 Task: Open a blank google sheet and write heading  Product price data  Add product name:-  ' TOMS Shoe, UGG  Shoe, Wolverine Shoe, Z-Coil Shoe, Adidas shoe, Gucci T-shirt, Louis Vuitton bag, Zara Shirt, H&M jeans, Chanel perfume. ' in November Last week sales are  5000 to 5050. product price in between:-  5000 to 10000. Save page analysisMonthlySales_Analysis_2022
Action: Mouse moved to (1031, 76)
Screenshot: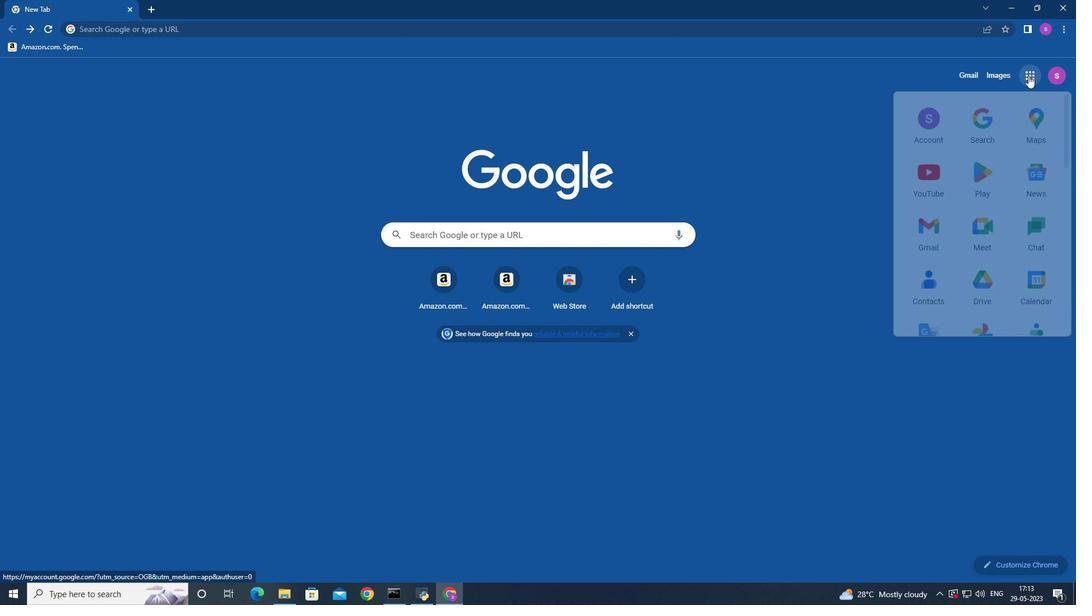 
Action: Mouse pressed left at (1031, 76)
Screenshot: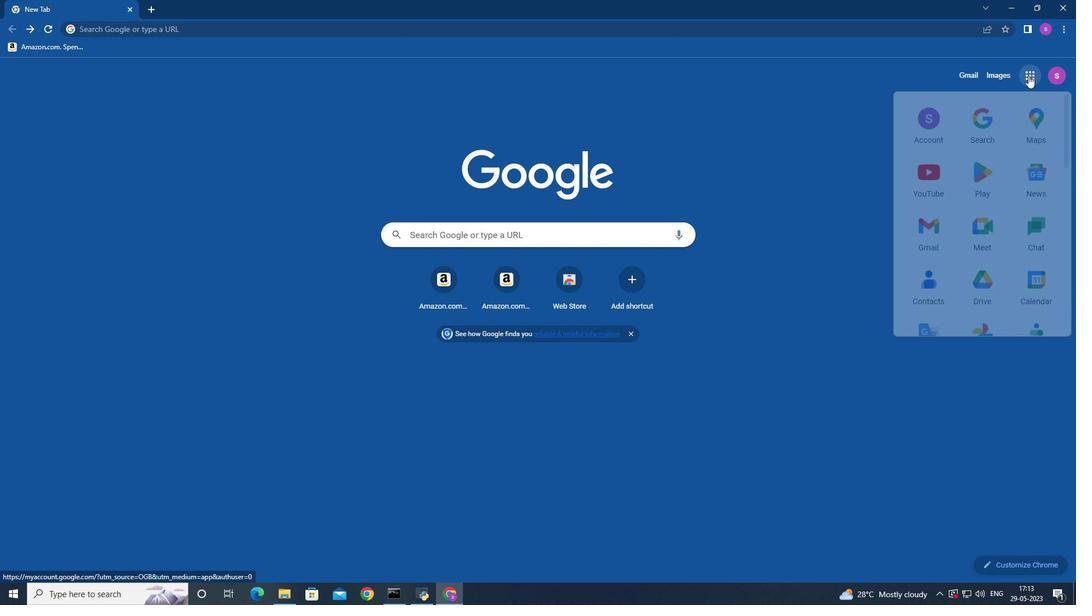 
Action: Mouse moved to (994, 275)
Screenshot: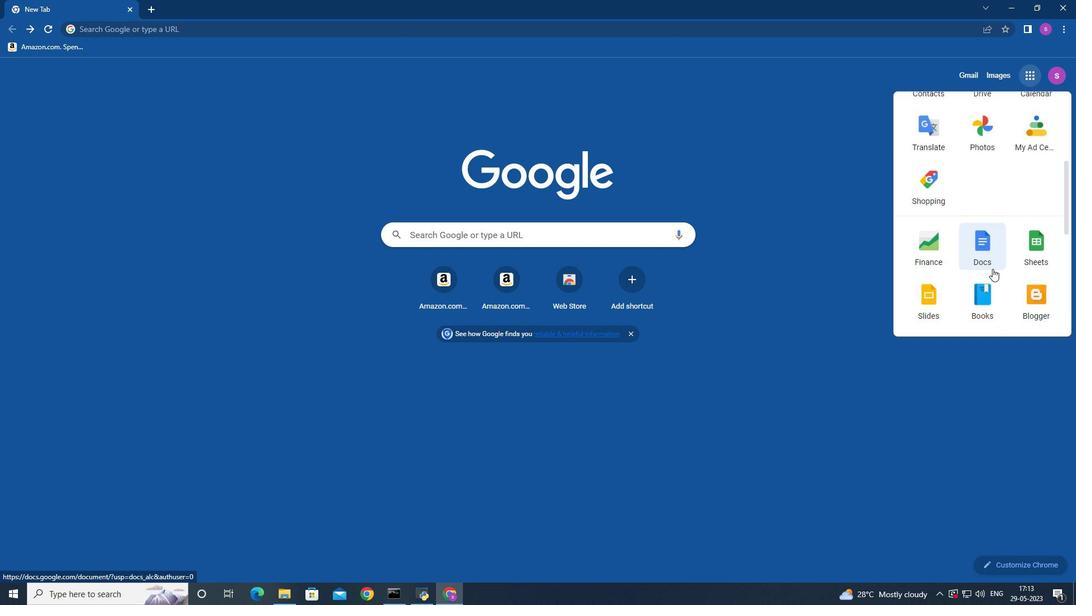 
Action: Mouse scrolled (994, 275) with delta (0, 0)
Screenshot: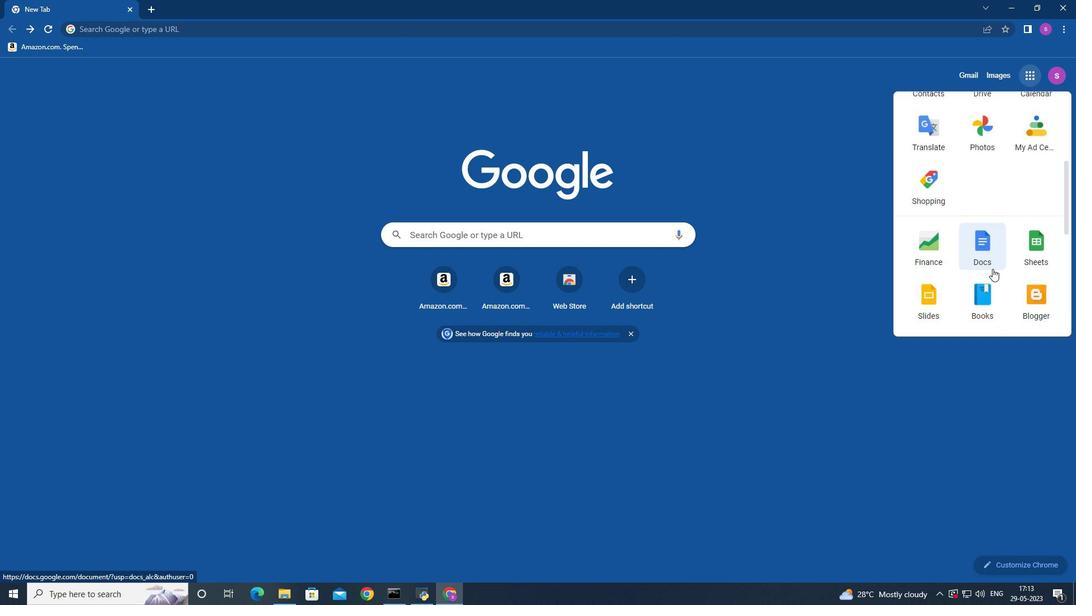 
Action: Mouse moved to (994, 276)
Screenshot: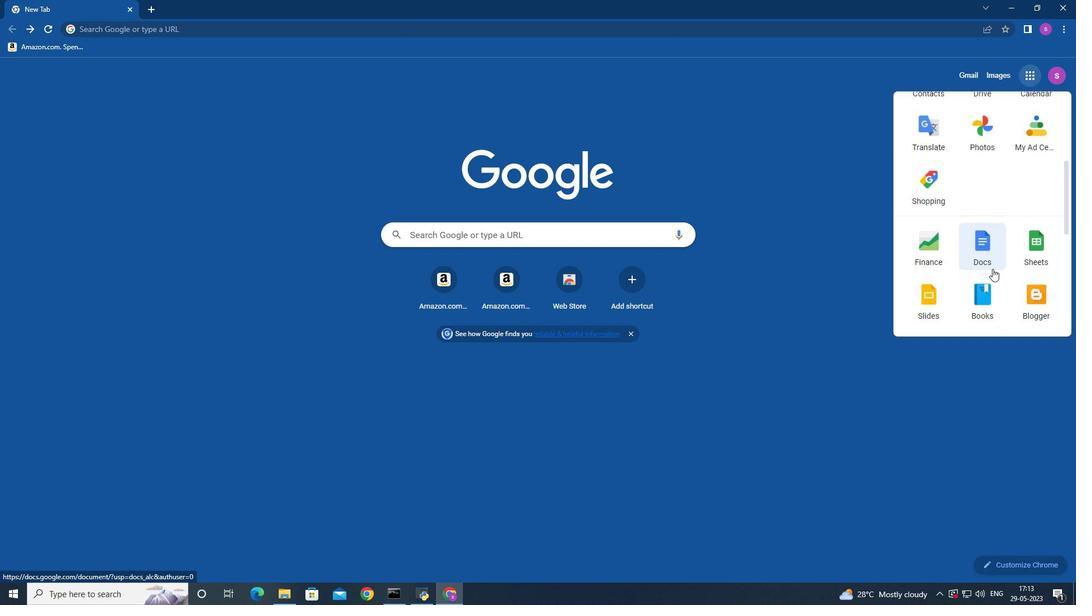 
Action: Mouse scrolled (994, 275) with delta (0, 0)
Screenshot: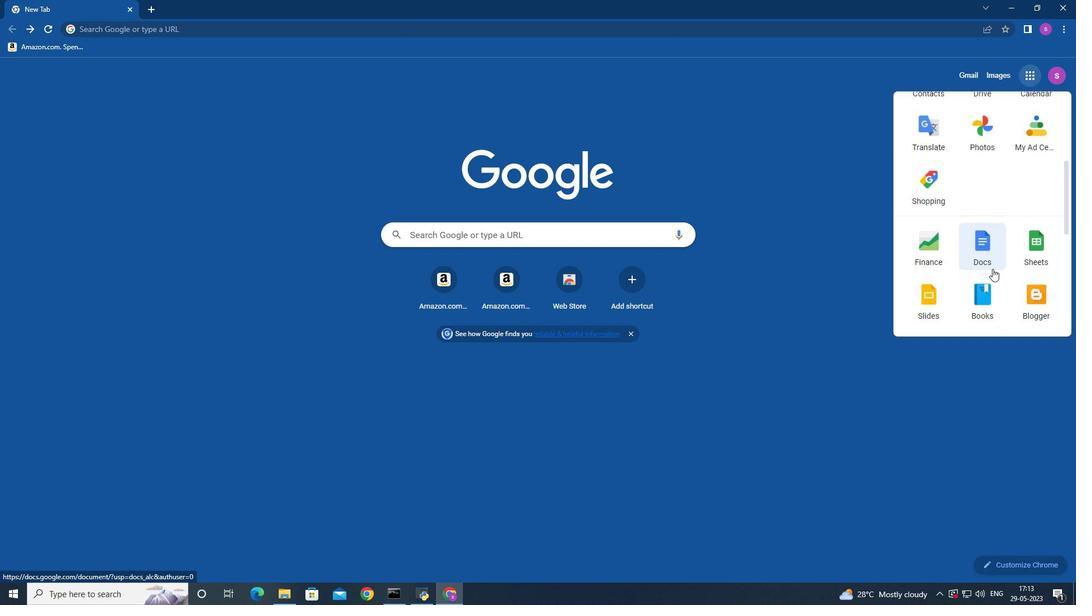 
Action: Mouse scrolled (994, 275) with delta (0, 0)
Screenshot: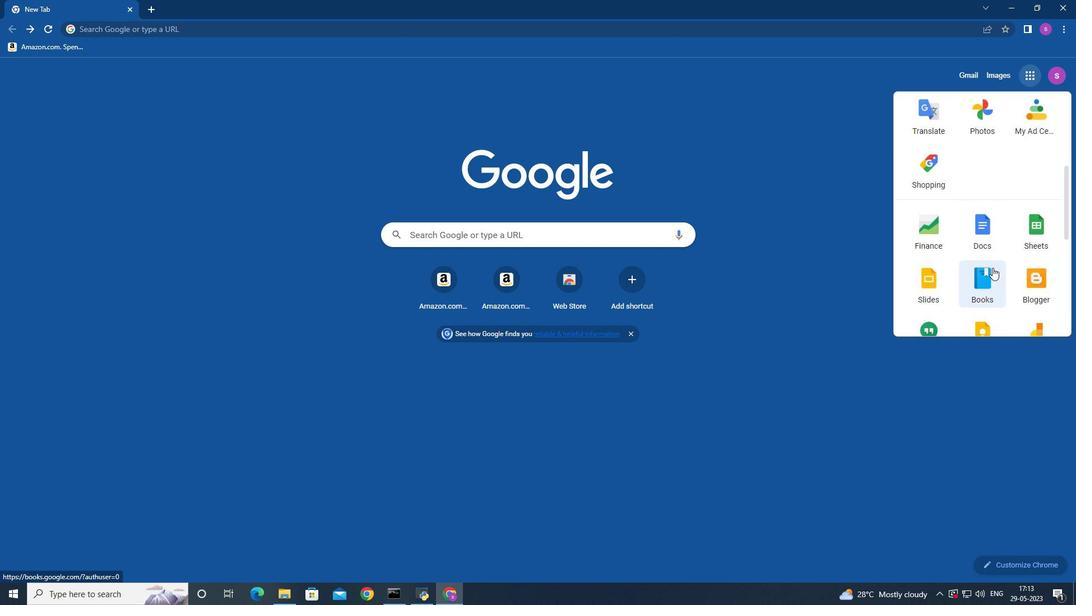
Action: Mouse moved to (993, 275)
Screenshot: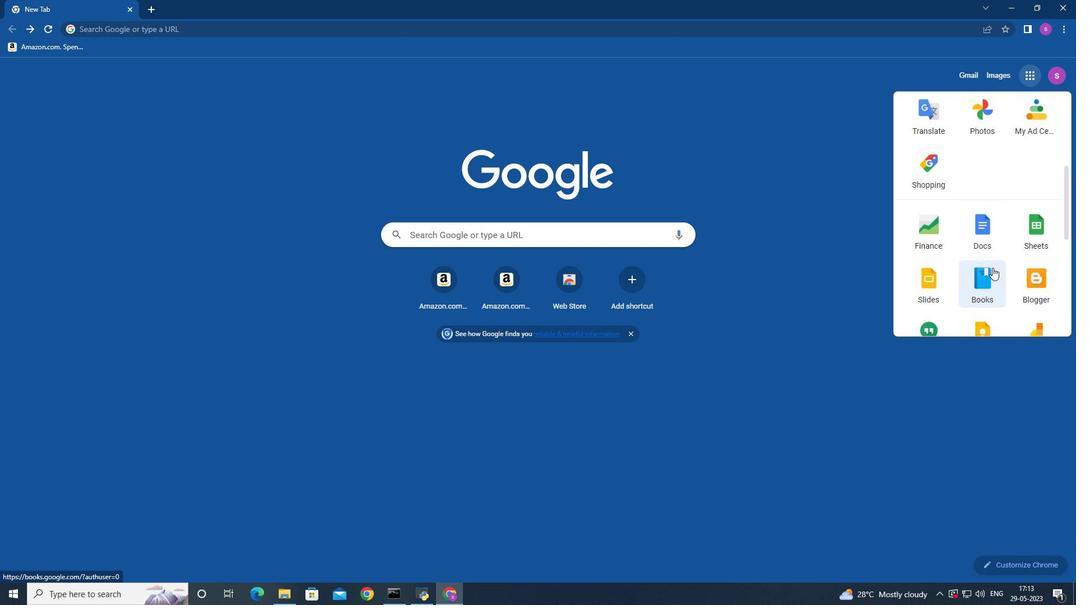 
Action: Mouse scrolled (993, 275) with delta (0, 0)
Screenshot: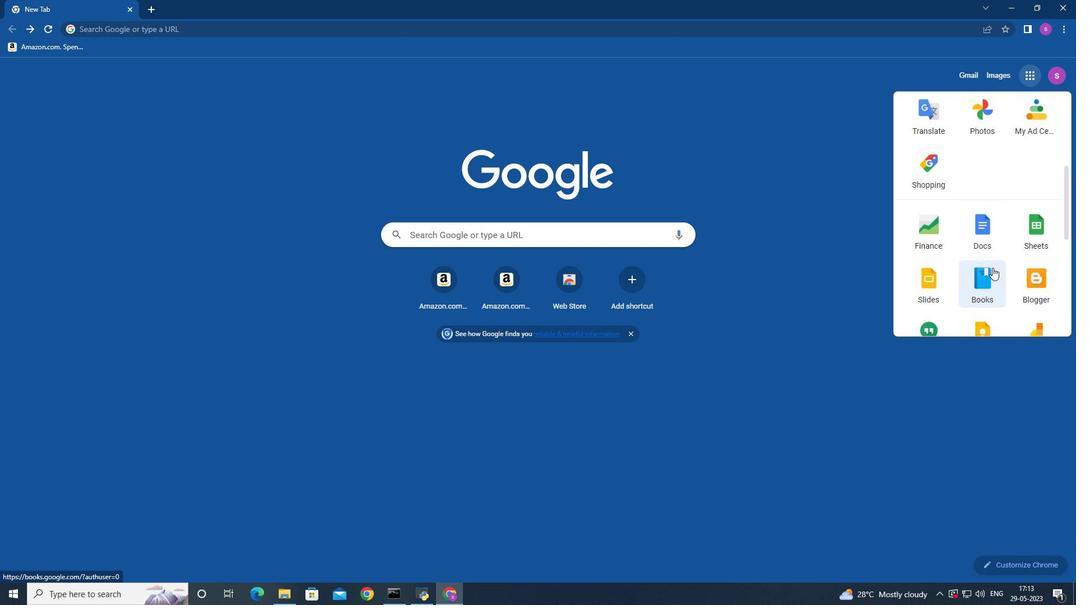 
Action: Mouse moved to (1033, 233)
Screenshot: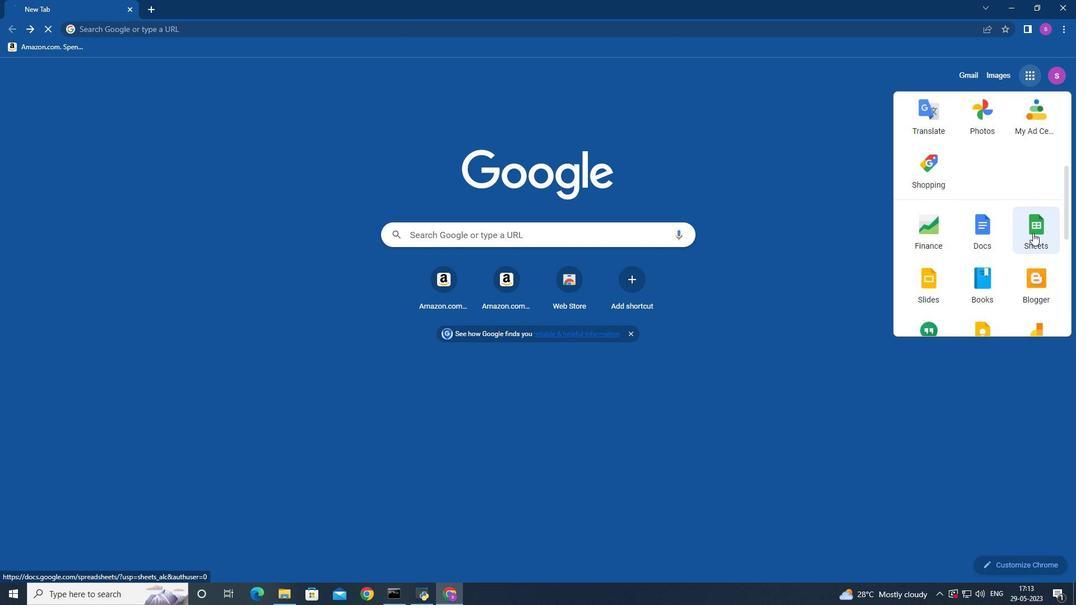 
Action: Mouse pressed left at (1033, 233)
Screenshot: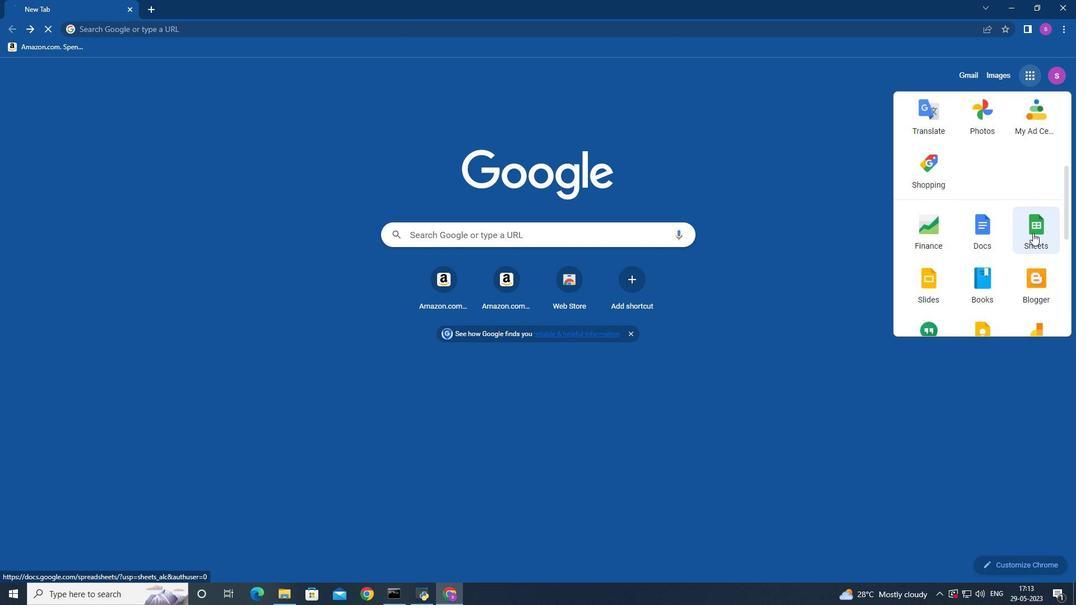 
Action: Mouse moved to (247, 147)
Screenshot: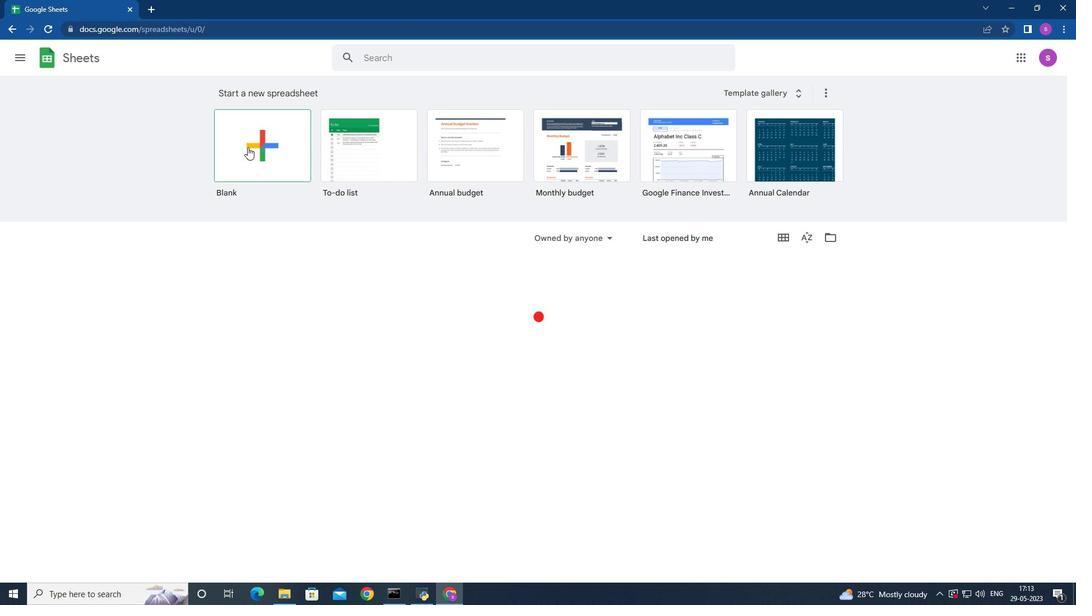 
Action: Mouse pressed left at (247, 147)
Screenshot: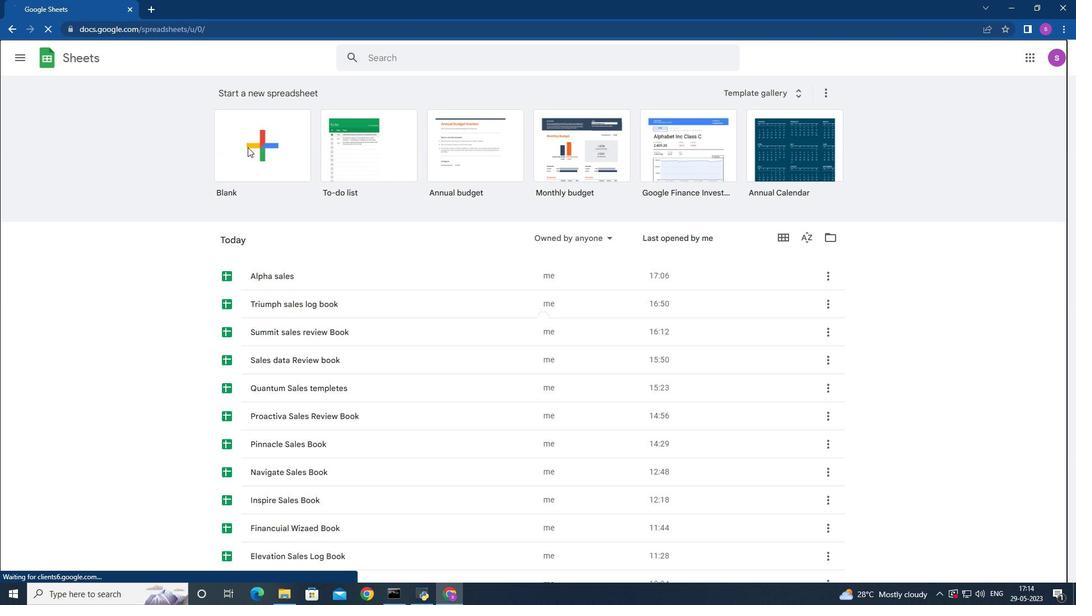 
Action: Mouse moved to (53, 137)
Screenshot: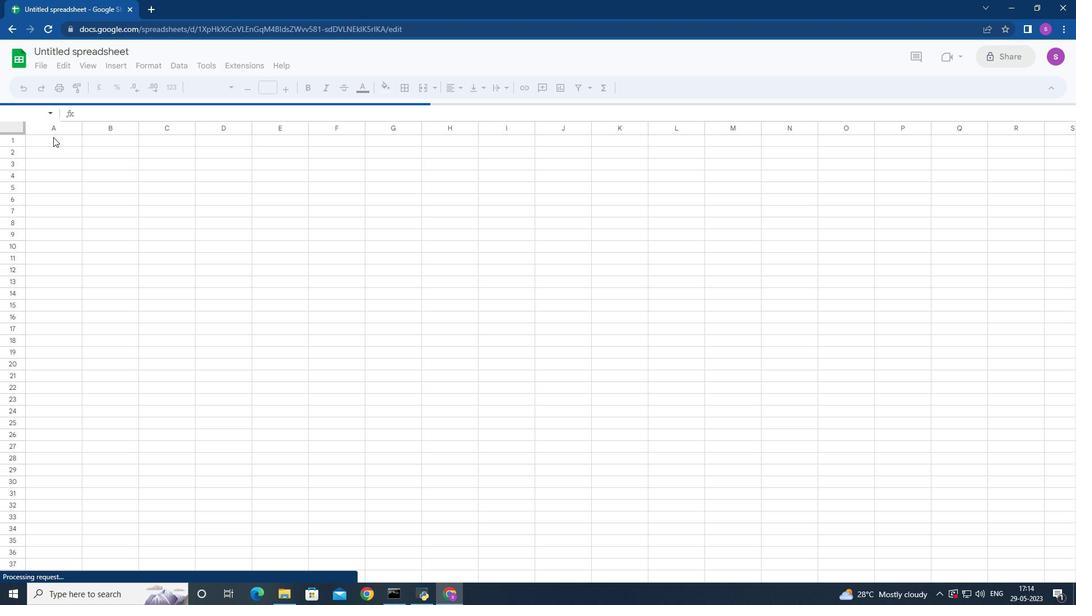 
Action: Mouse pressed left at (53, 137)
Screenshot: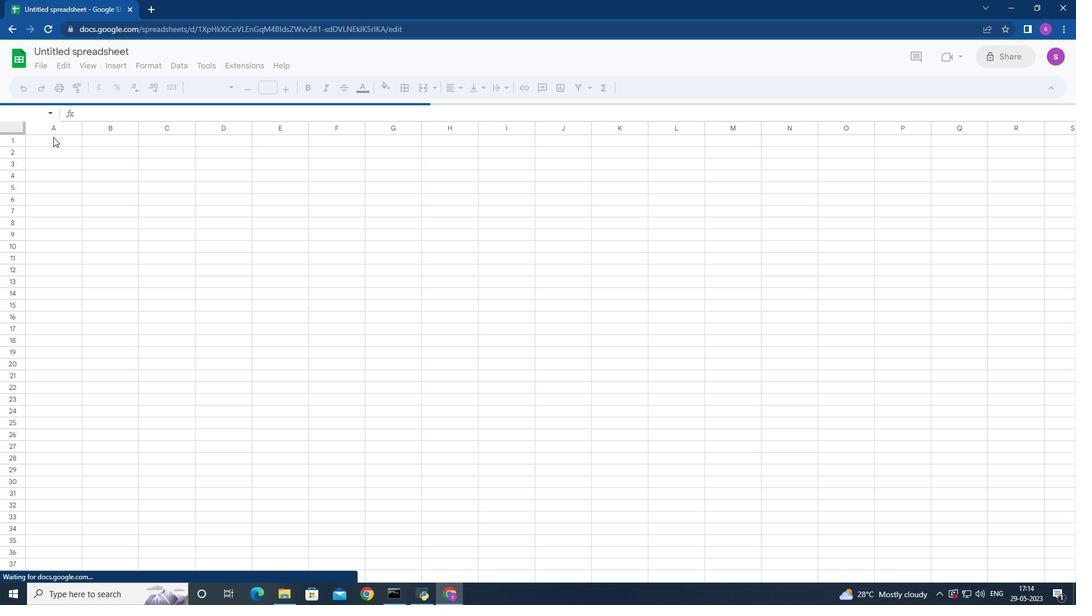 
Action: Mouse moved to (54, 141)
Screenshot: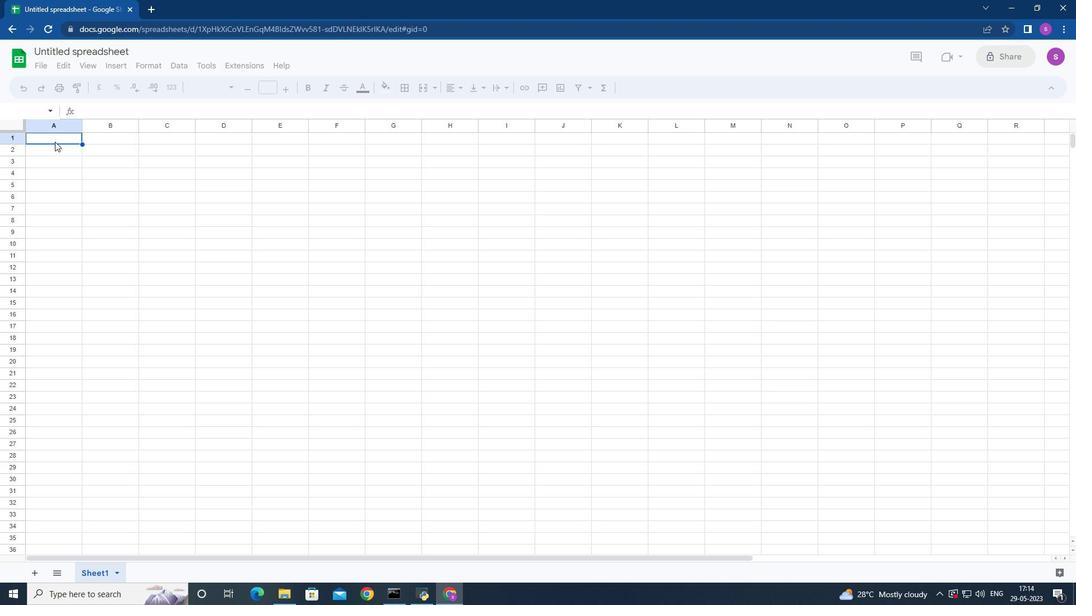 
Action: Key pressed <Key.shift>Pro
Screenshot: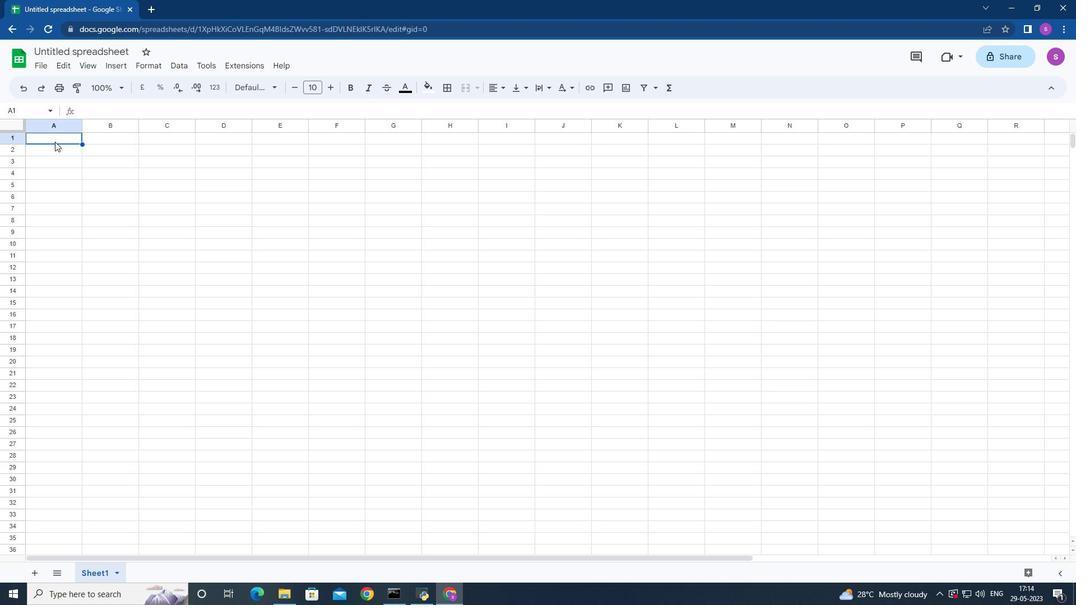 
Action: Mouse moved to (53, 136)
Screenshot: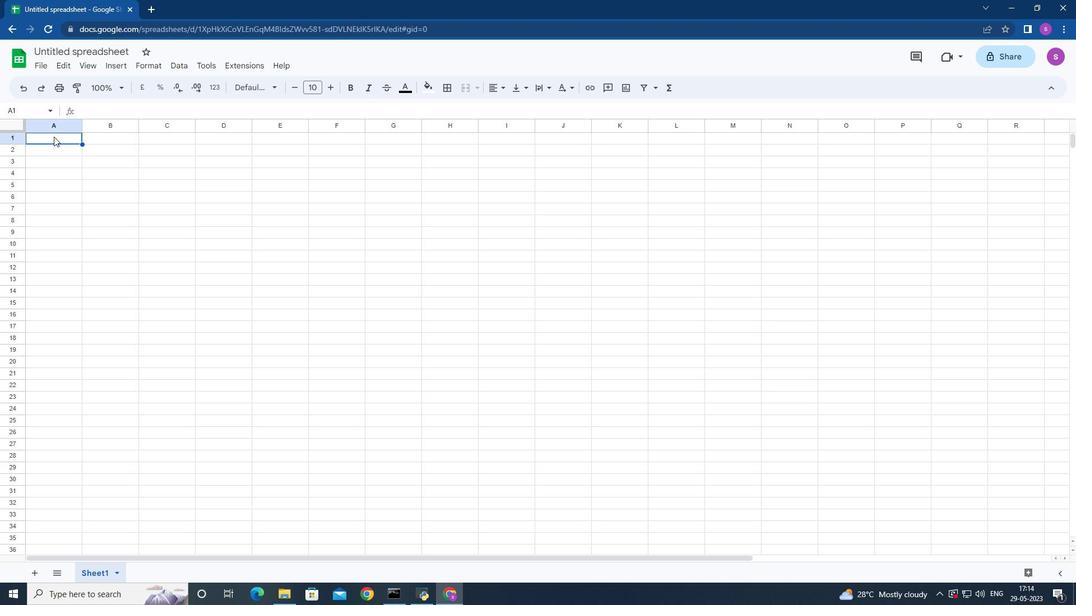 
Action: Mouse pressed left at (53, 136)
Screenshot: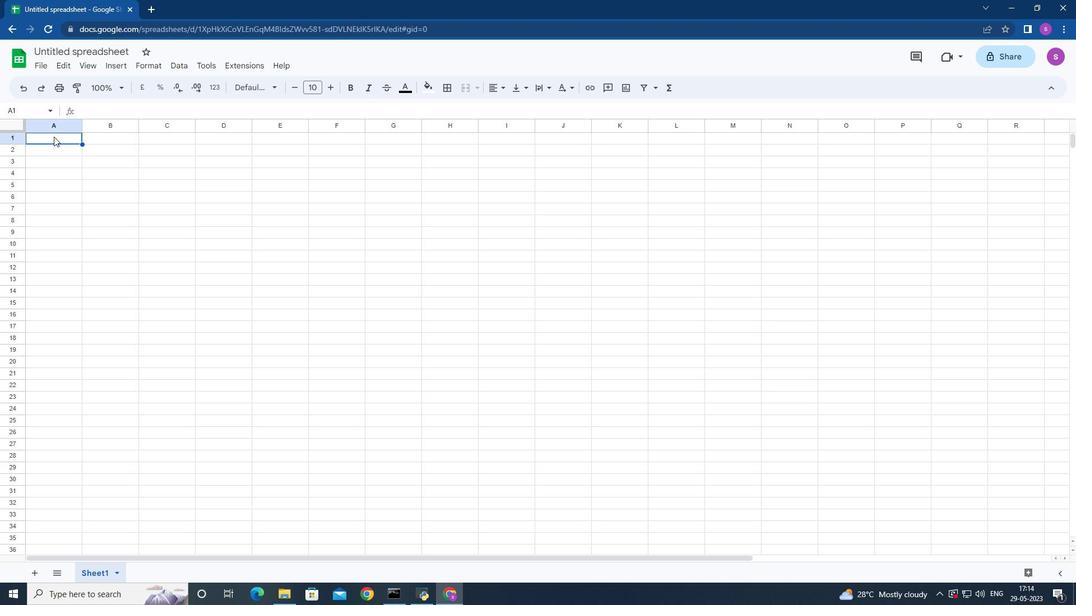 
Action: Key pressed <Key.shift>Product<Key.space><Key.shift>Price<Key.space><Key.shift>Data<Key.space><Key.down><Key.down><Key.shift>Product<Key.space><Key.shift><Key.shift><Key.shift><Key.shift><Key.shift><Key.shift><Key.shift><Key.shift>name<Key.space><Key.down><Key.shift>T<Key.shift>OMS<Key.space><Key.shift>Shoe<Key.down><Key.shift>U,,<Key.space><Key.shift>Shoe<Key.down><Key.shift>Wolverine<Key.space><Key.shift>Shoe<Key.down><Key.shift>Z-<Key.shift>Coil<Key.space><Key.shift>Shoe<Key.down><Key.shift>Adidas<Key.space><Key.shift>Shoe<Key.down><Key.shift>,ucci<Key.space><Key.shift>T-<Key.shift>Shirt<Key.space><Key.down><Key.shift>Louis<Key.space><Key.shift>Vuitton<Key.space>bag<Key.down><Key.shift>Zara<Key.space><Key.shift>Shirt<Key.down><Key.shift><Key.shift><Key.shift><Key.shift><Key.shift><Key.shift><Key.shift><Key.shift><Key.shift><Key.shift>-&<Key.shift>M<Key.space>jeans<Key.down><Key.shift>Chanel<Key.space><Key.shift>Perfume
Screenshot: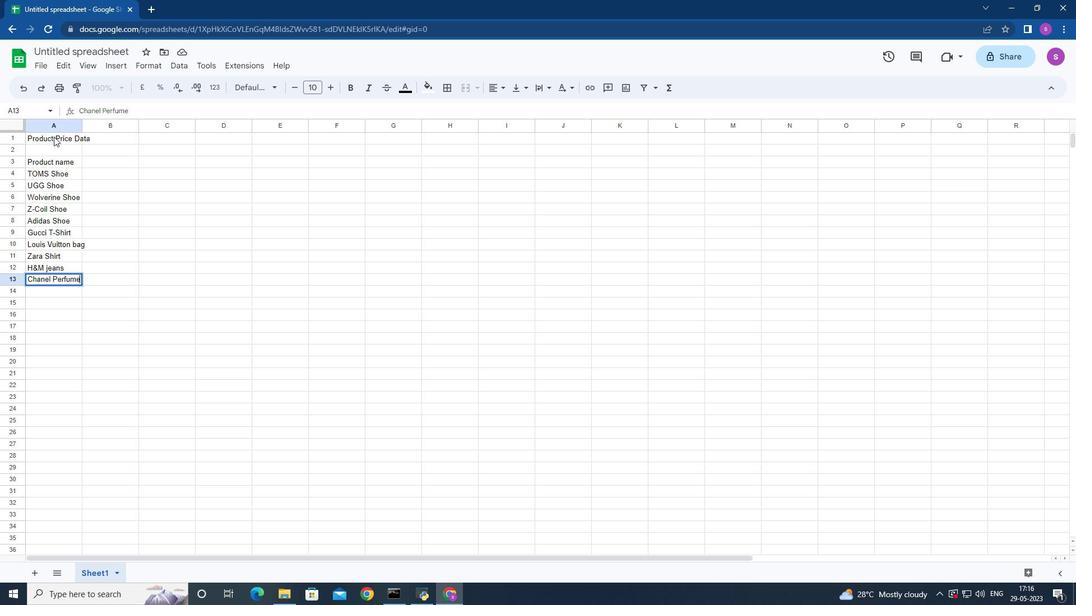 
Action: Mouse moved to (83, 123)
Screenshot: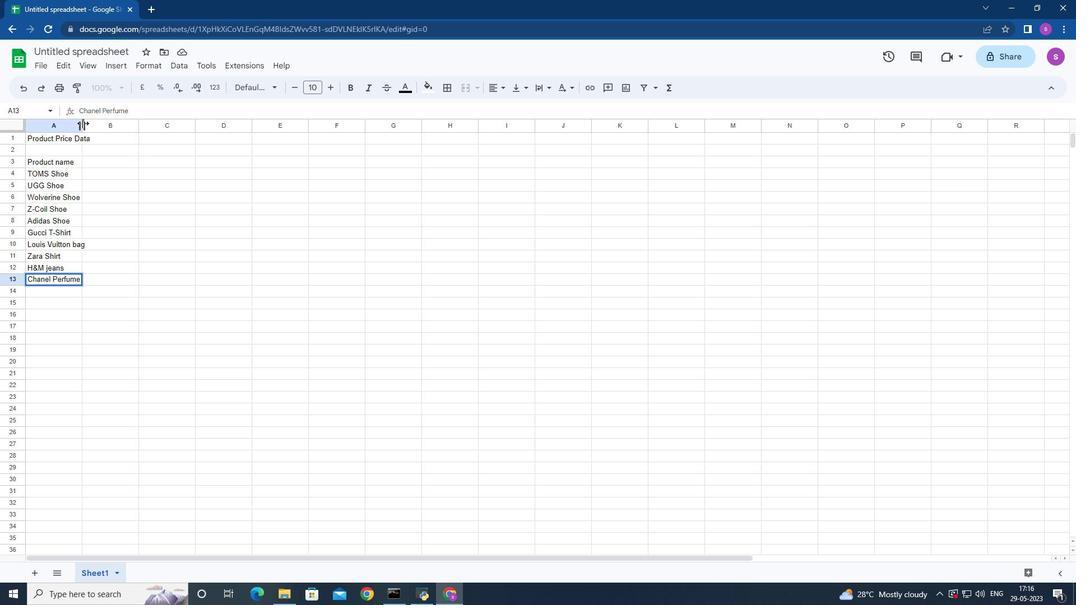 
Action: Mouse pressed left at (83, 123)
Screenshot: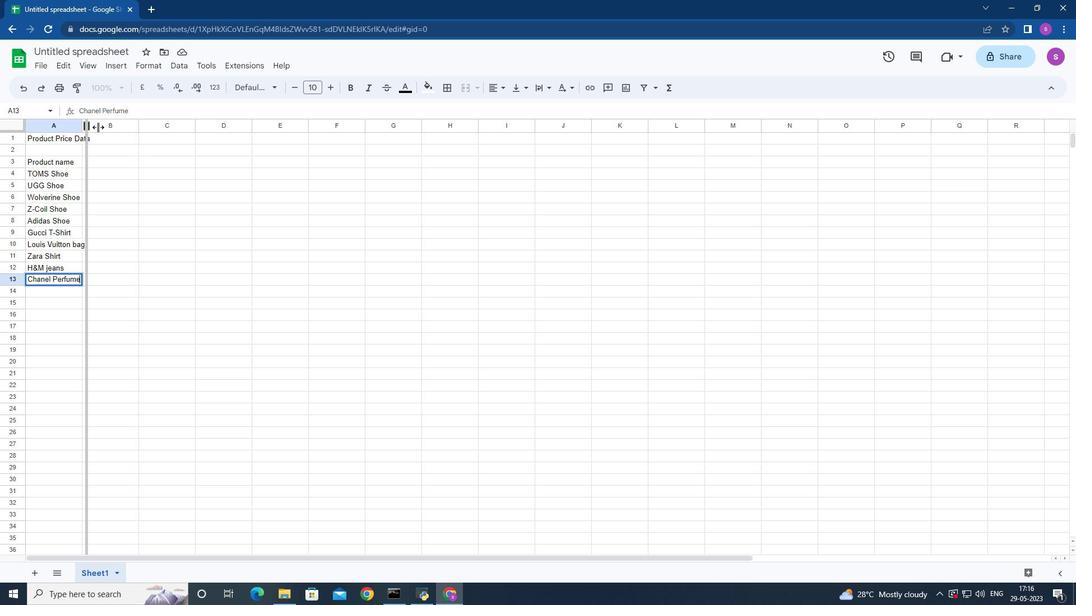 
Action: Mouse moved to (127, 139)
Screenshot: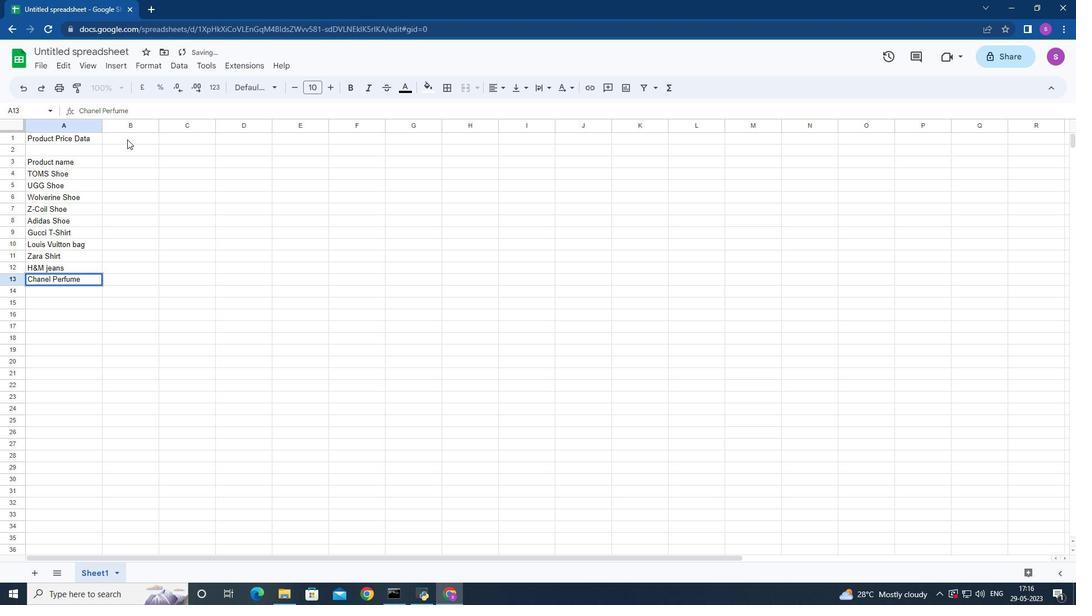 
Action: Mouse pressed left at (127, 139)
Screenshot: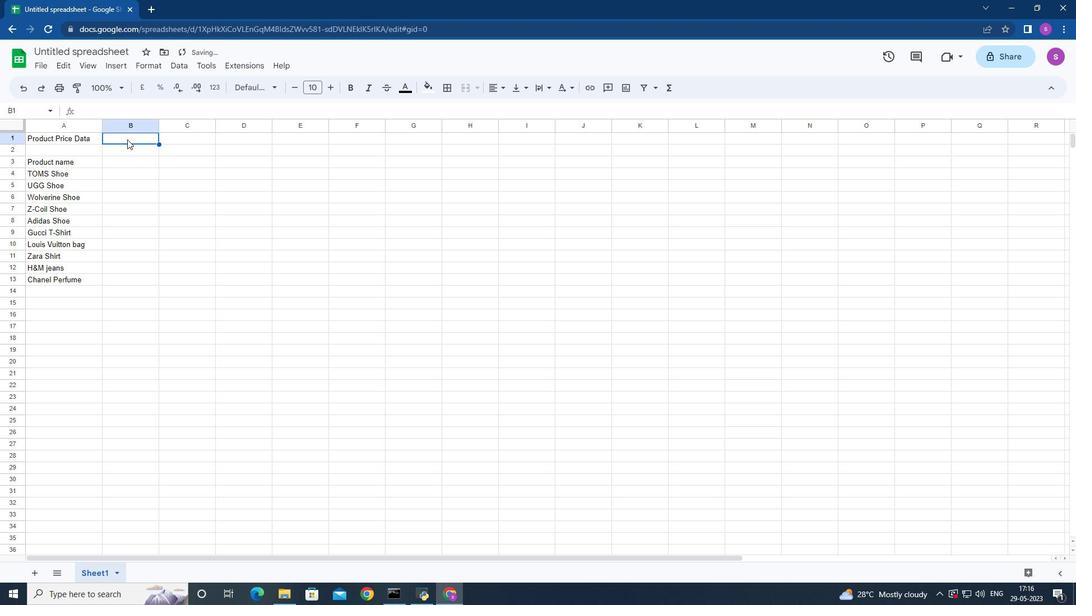 
Action: Mouse moved to (125, 162)
Screenshot: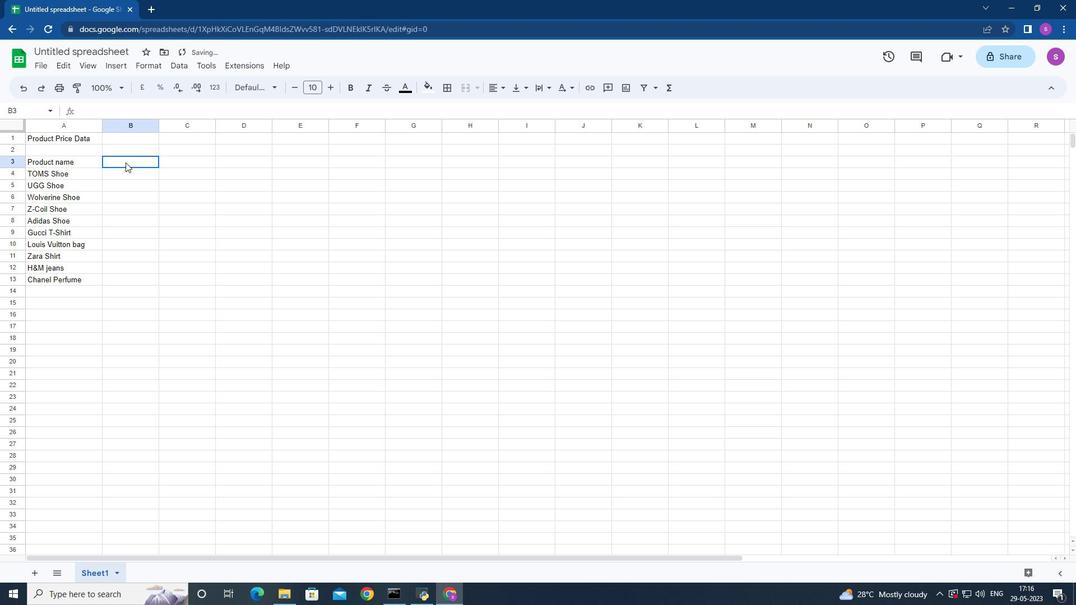 
Action: Mouse pressed left at (125, 162)
Screenshot: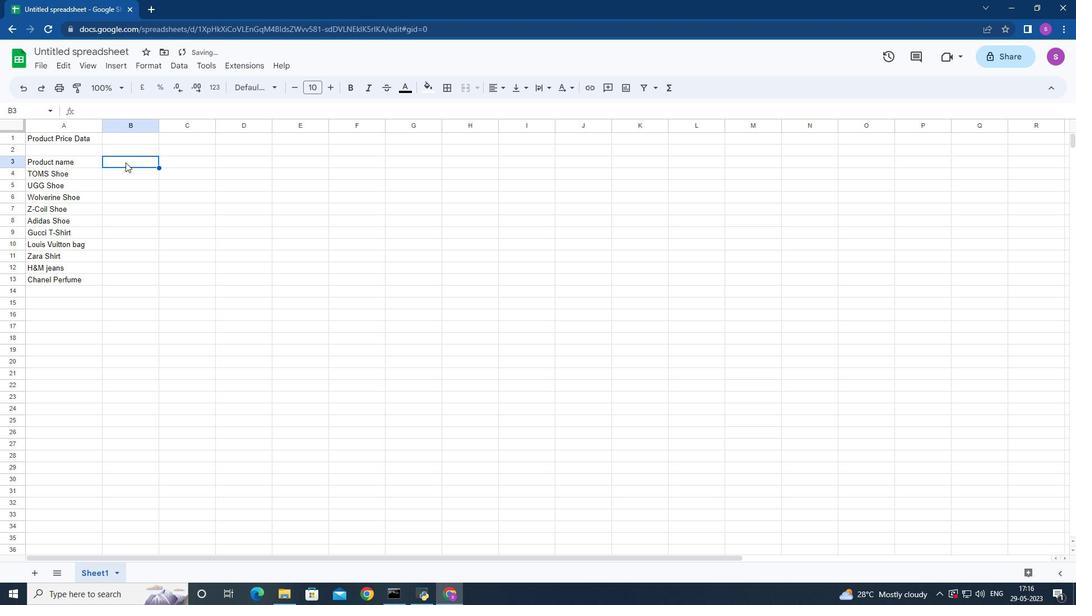 
Action: Mouse moved to (124, 159)
Screenshot: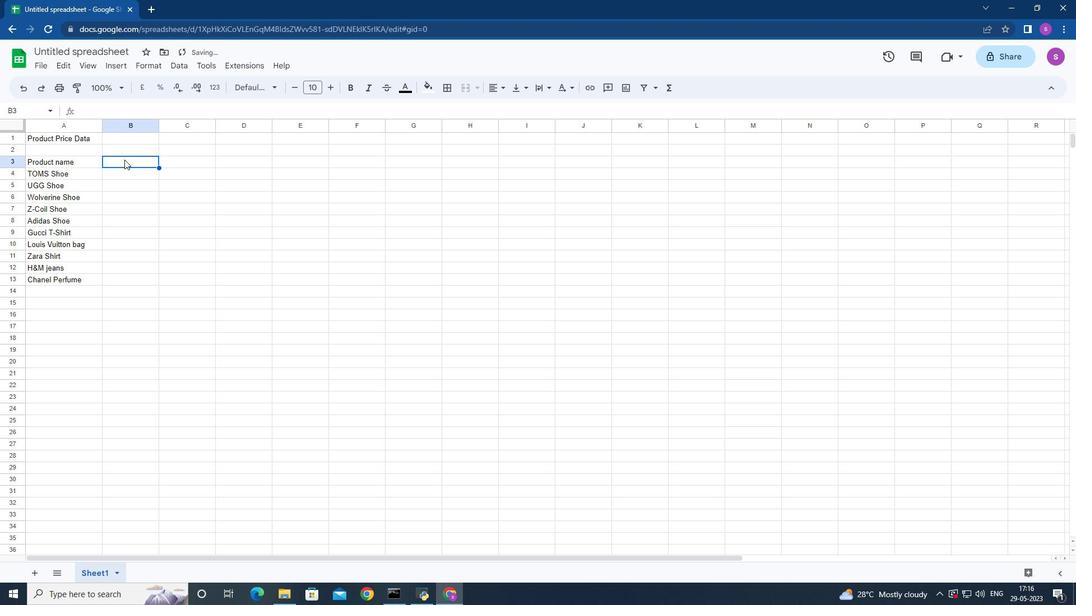 
Action: Key pressed <Key.shift>November<Key.space><Key.shift>sales<Key.down>5000<Key.down>5050<Key.down><Key.up><Key.down>5001<Key.down>5002<Key.down>5003<Key.down>5005<Key.backspace>4<Key.down>5005<Key.down>5006<Key.down>5007<Key.down>5008<Key.right><Key.up><Key.up><Key.up><Key.up><Key.up><Key.up><Key.up><Key.up><Key.up><Key.up><Key.shift>
Screenshot: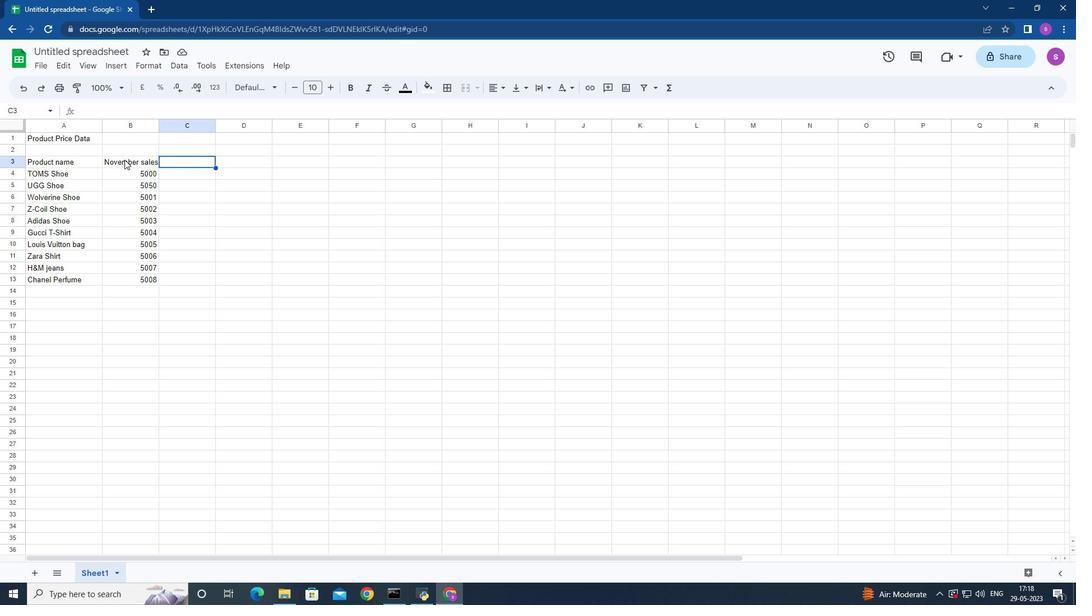 
Action: Mouse moved to (159, 124)
Screenshot: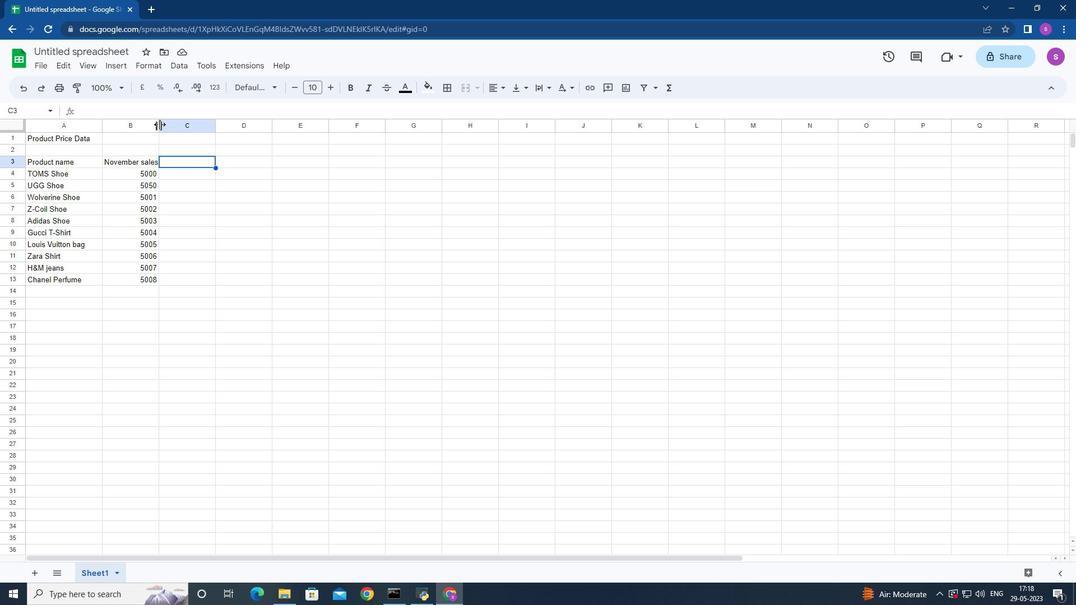 
Action: Mouse pressed left at (159, 124)
Screenshot: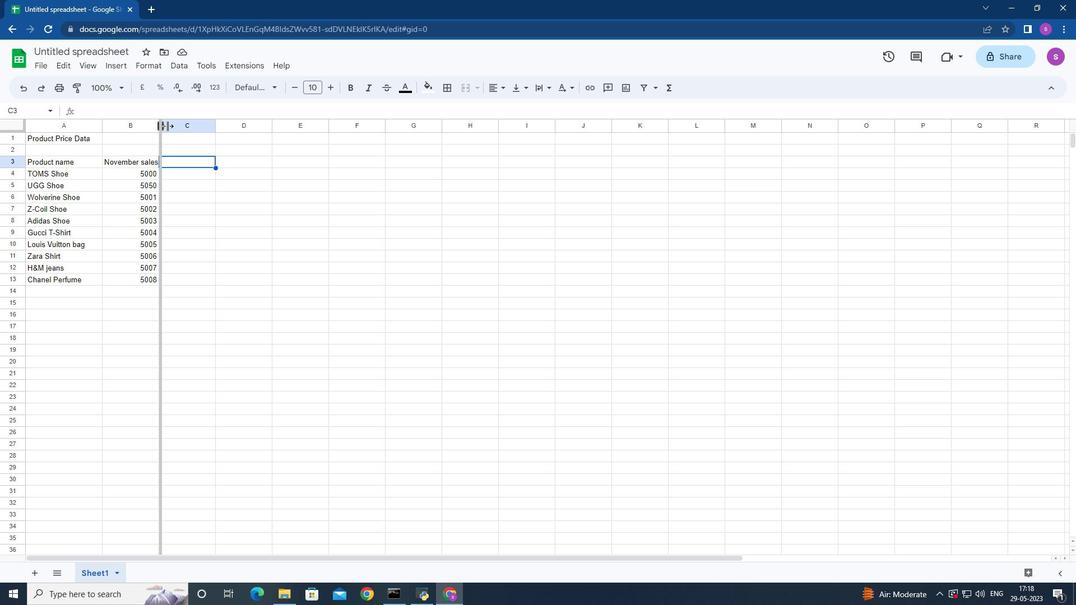 
Action: Mouse moved to (205, 174)
Screenshot: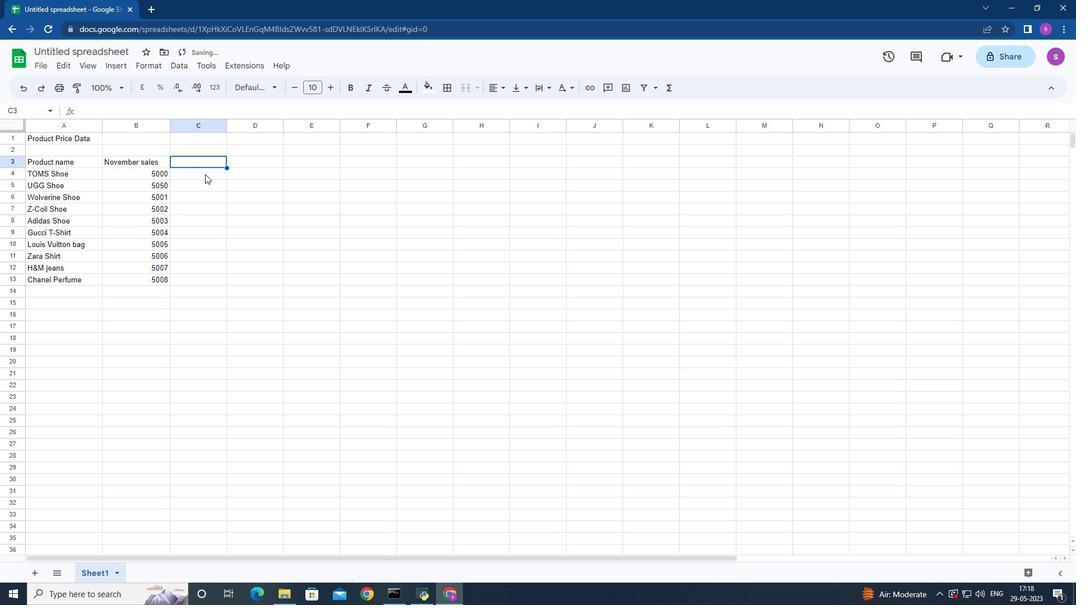 
Action: Key pressed <Key.shift>Product<Key.space><Key.shift>Price<Key.down>5000<Key.down>6000<Key.down>7000<Key.down>8000<Key.down>9000<Key.down>4<Key.backspace>5500<Key.down>6500<Key.down>7500<Key.down>8500<Key.down>10000<Key.right><Key.up><Key.up><Key.up><Key.up><Key.up><Key.up><Key.up><Key.up><Key.up><Key.up>
Screenshot: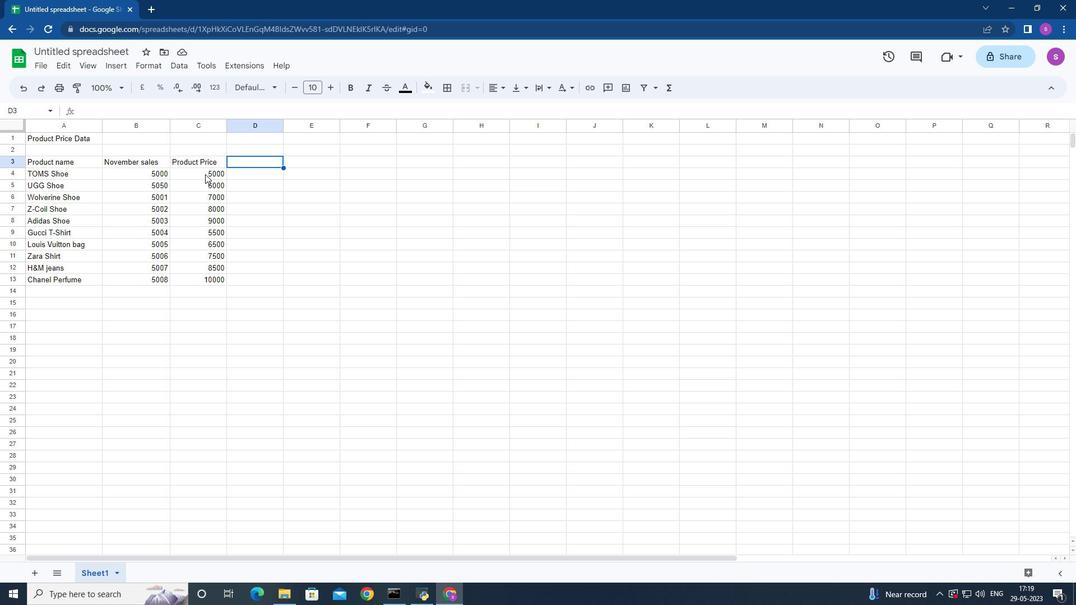
Action: Mouse moved to (95, 45)
Screenshot: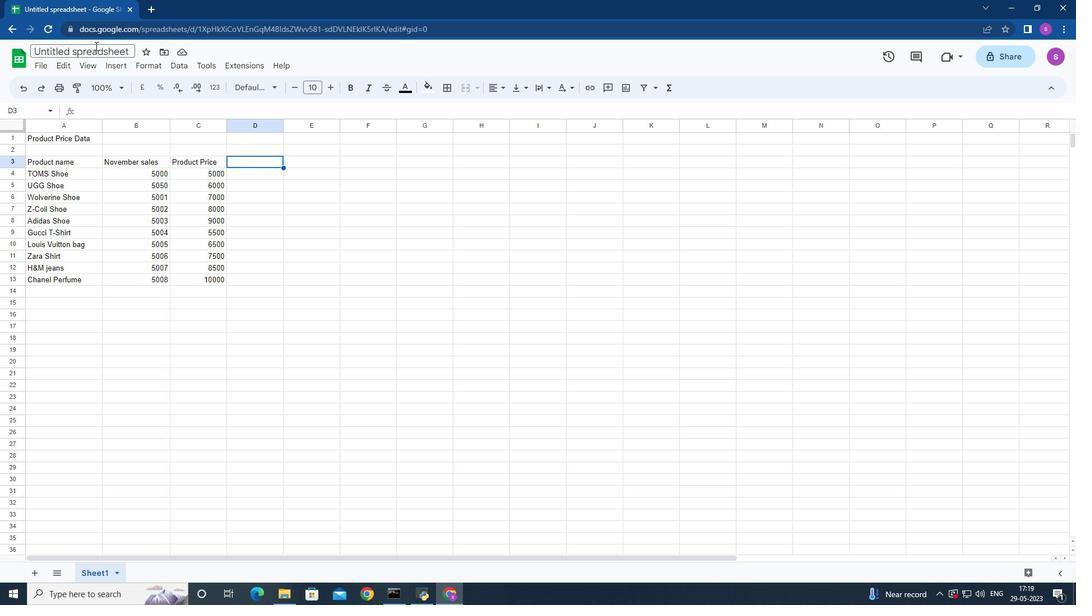 
Action: Mouse pressed left at (95, 45)
Screenshot: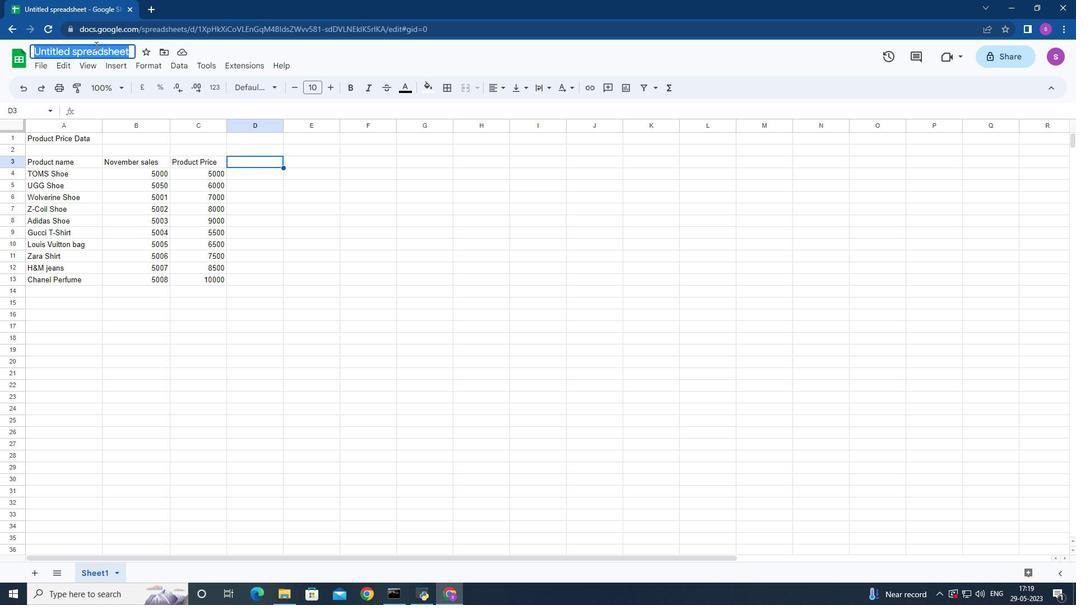 
Action: Key pressed <Key.backspace><Key.shift>Analysis<Key.space><Key.shift>Monthly<Key.space><Key.shift>sales<Key.space><Key.shift>Am<Key.backspace>nalysis<Key.space>2022<Key.down>
Screenshot: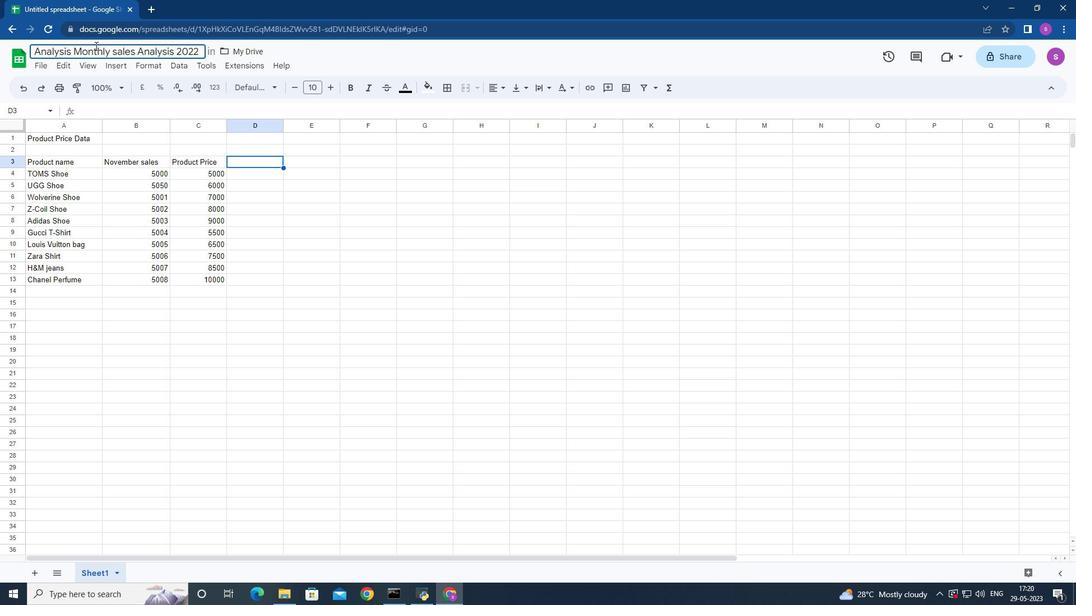 
Action: Mouse moved to (253, 260)
Screenshot: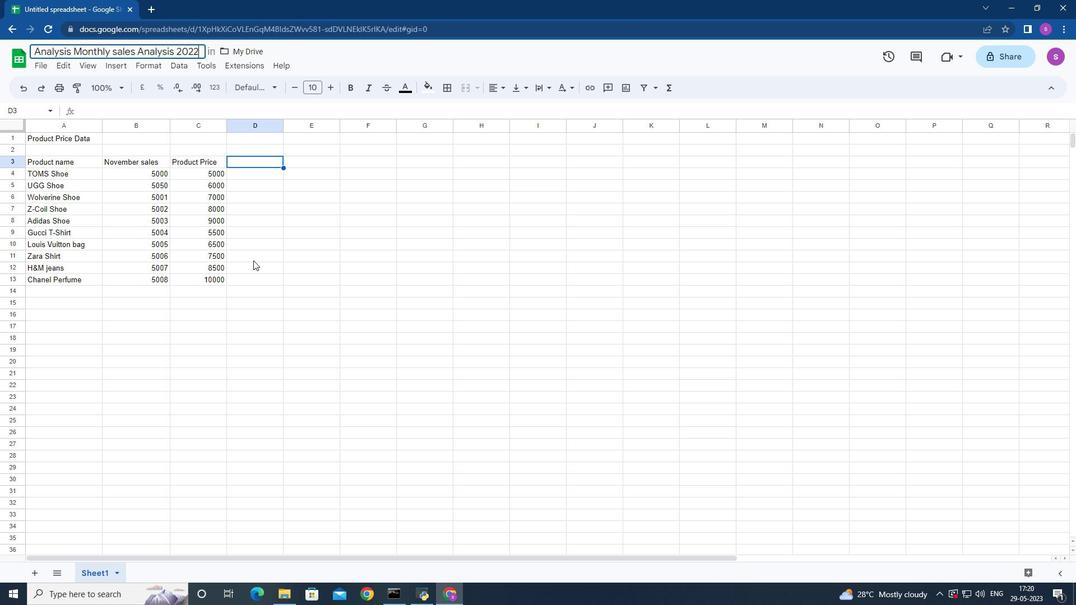 
Action: Key pressed ctrl+S
Screenshot: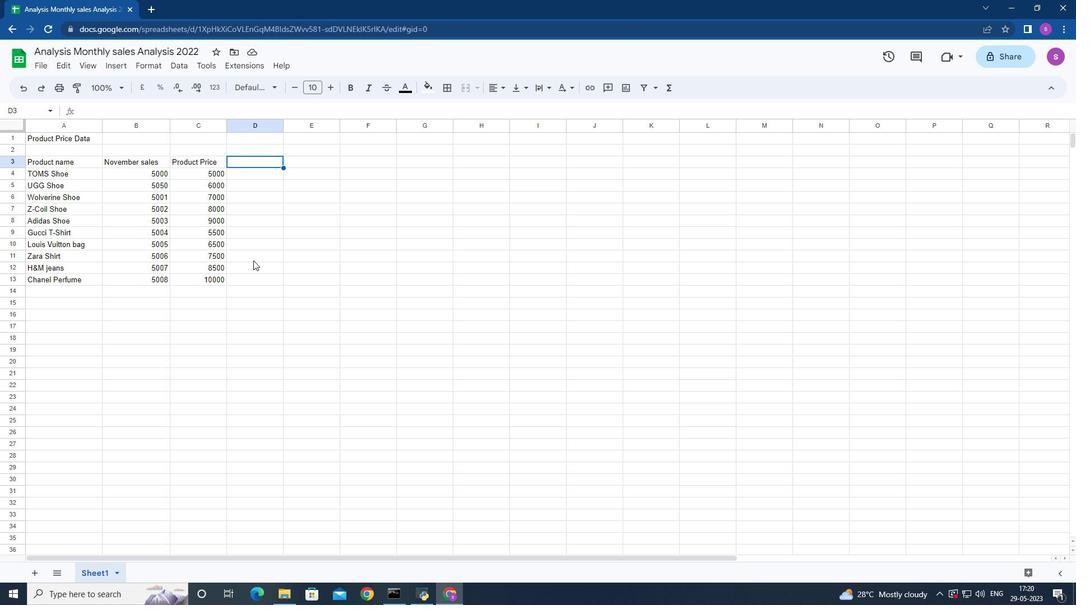 
Action: Mouse moved to (189, 172)
Screenshot: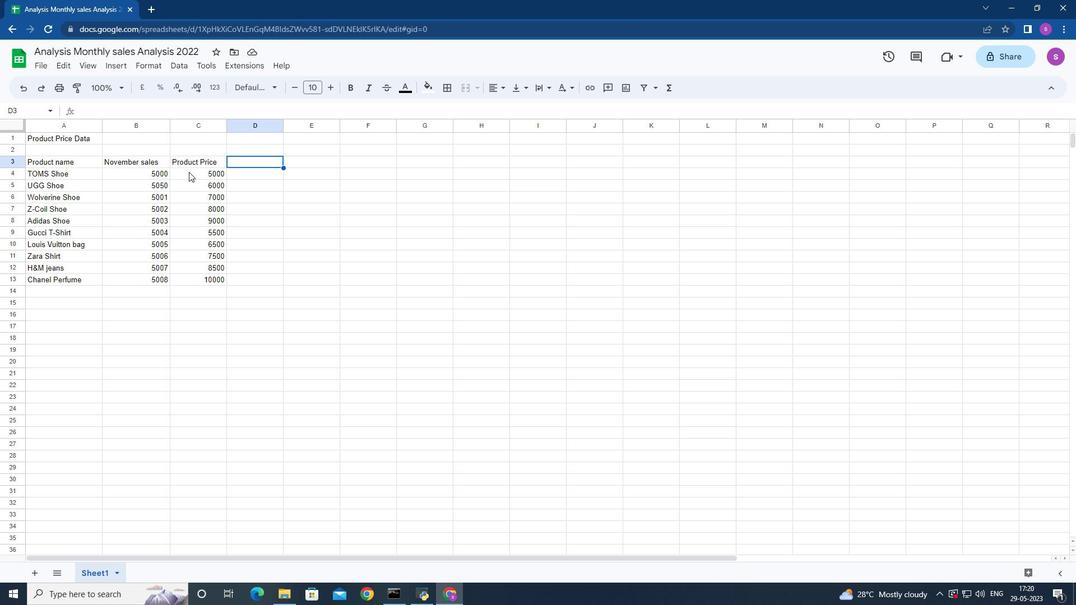 
Action: Mouse pressed left at (189, 172)
Screenshot: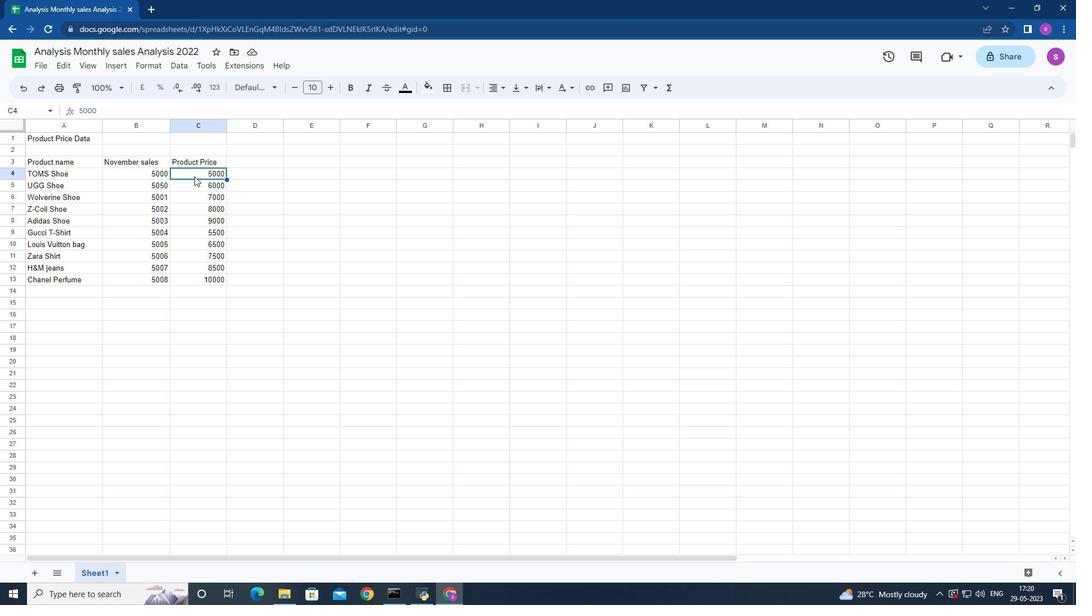 
Action: Mouse moved to (249, 270)
Screenshot: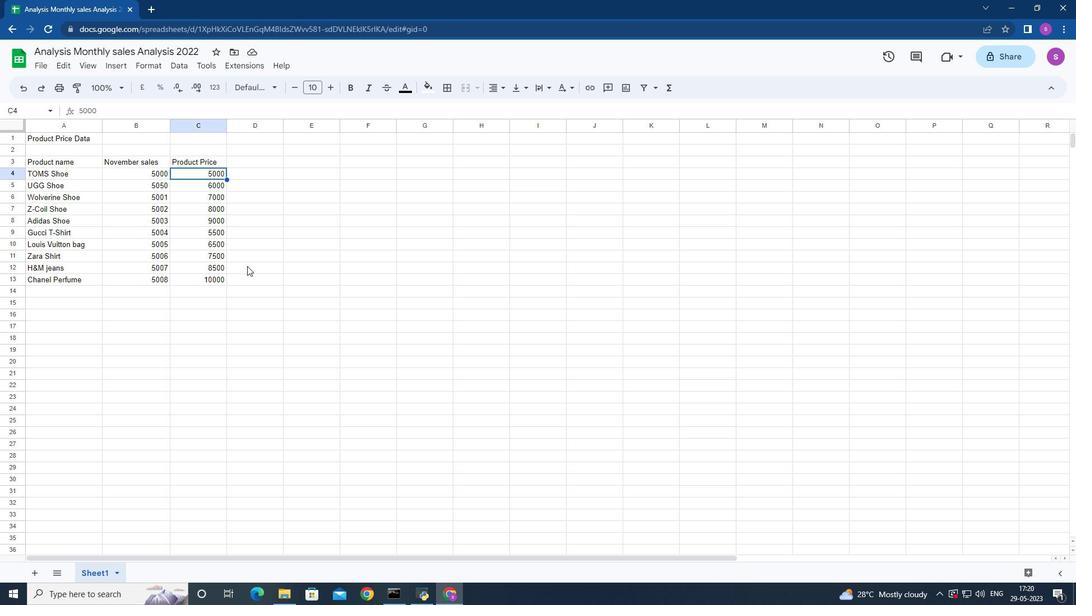 
Action: Mouse scrolled (249, 270) with delta (0, 0)
Screenshot: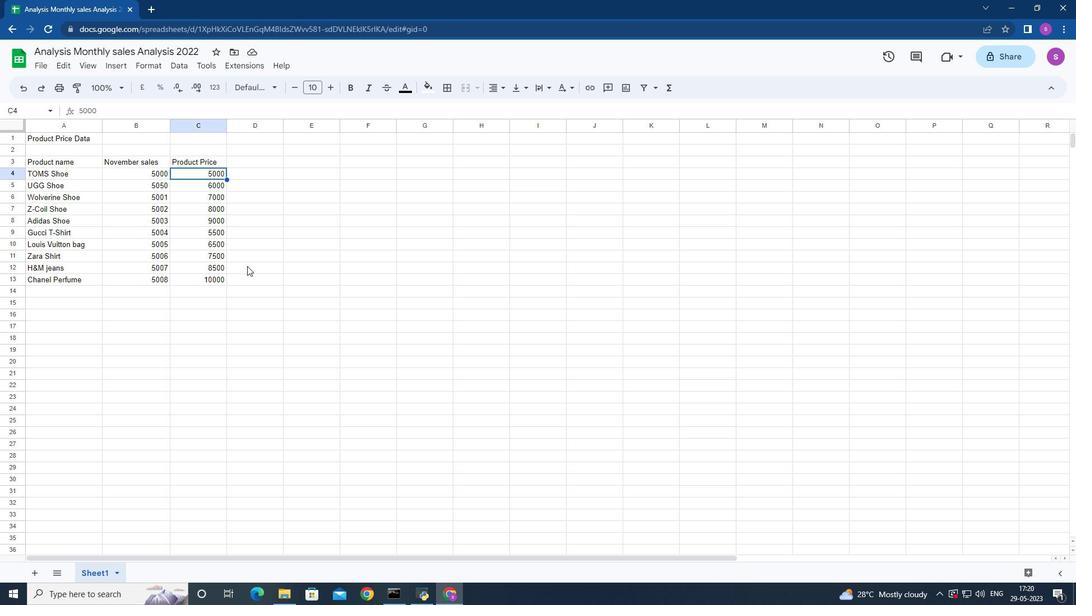 
Action: Mouse moved to (247, 267)
Screenshot: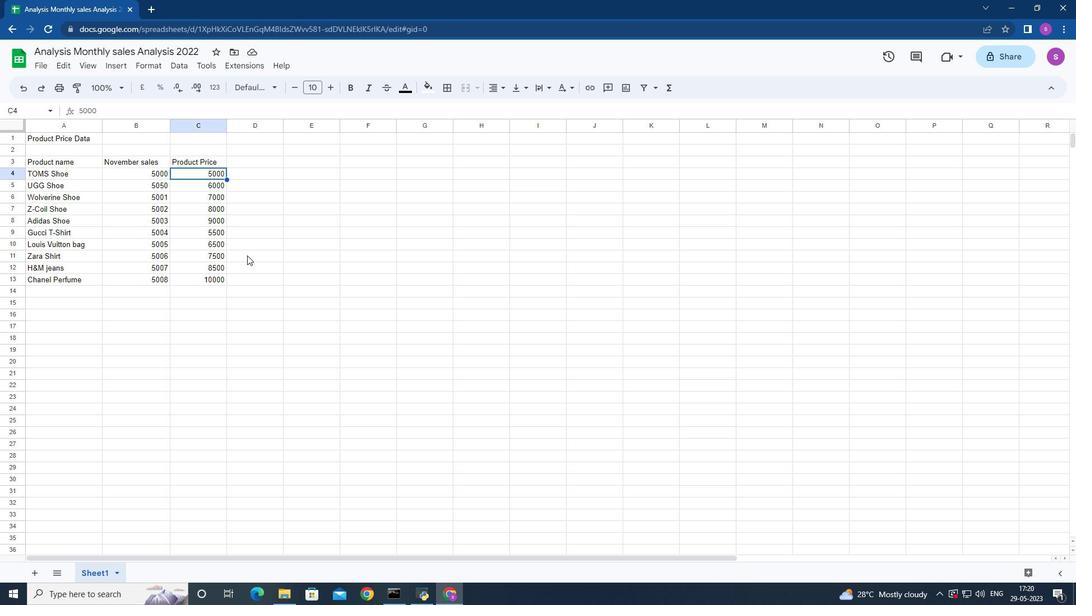 
Action: Mouse scrolled (247, 268) with delta (0, 0)
Screenshot: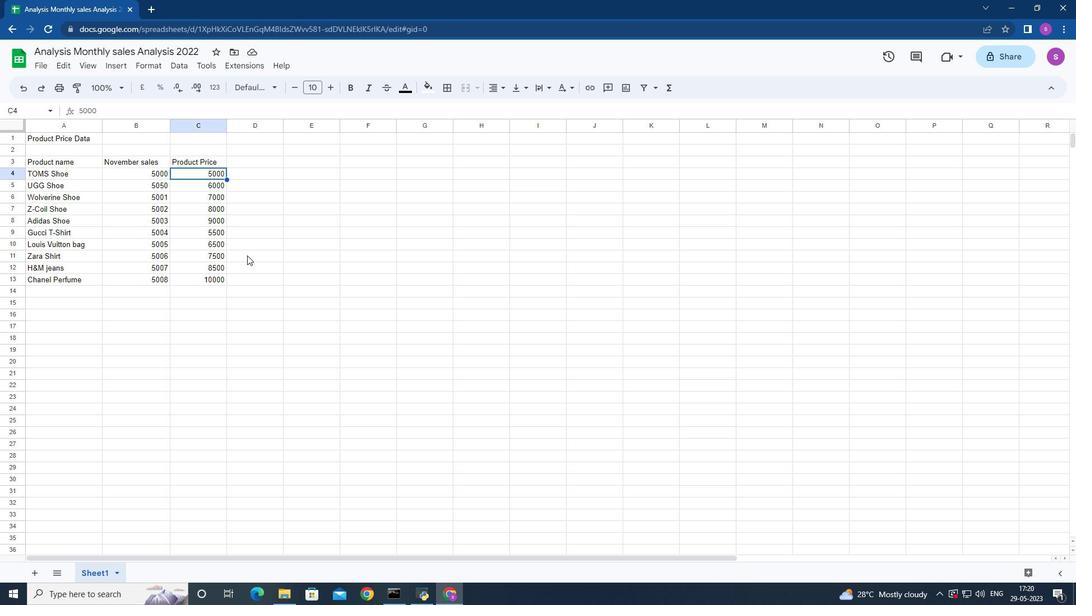
Action: Mouse moved to (247, 248)
Screenshot: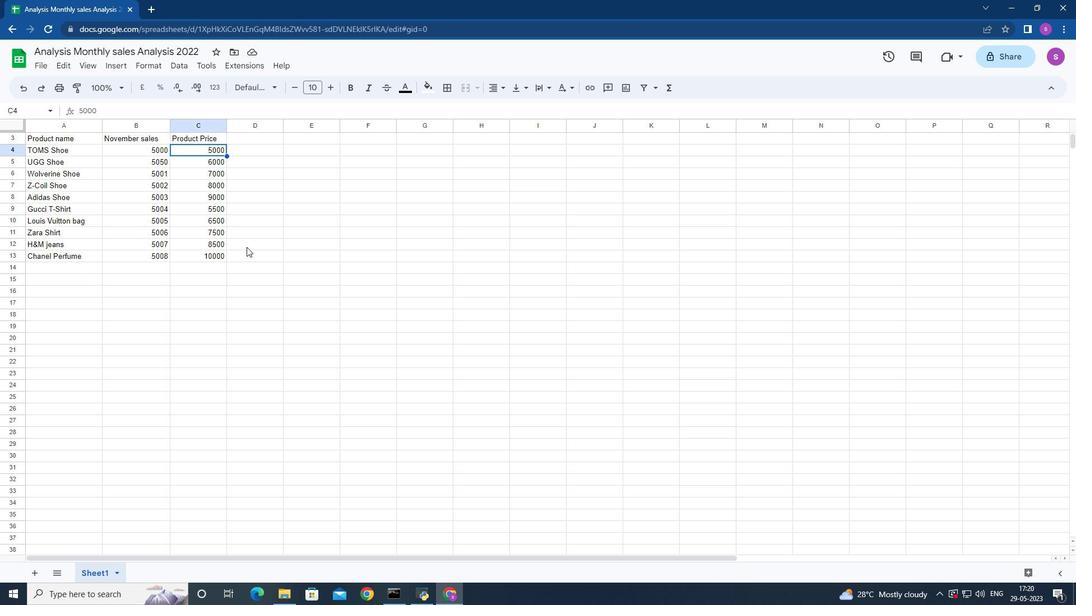 
Action: Mouse scrolled (247, 247) with delta (0, 0)
Screenshot: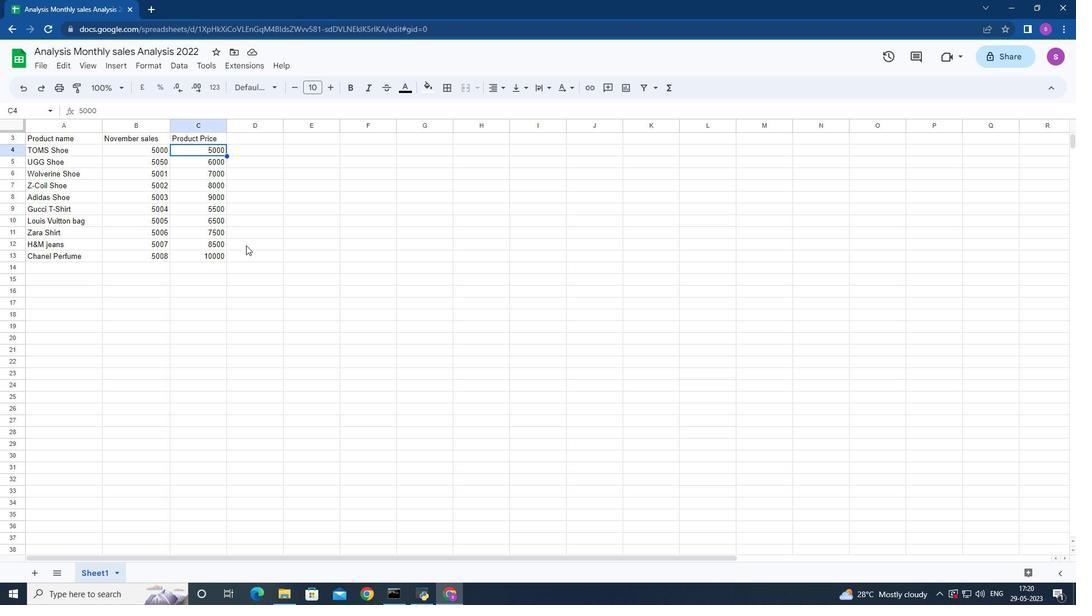 
Action: Mouse moved to (259, 362)
Screenshot: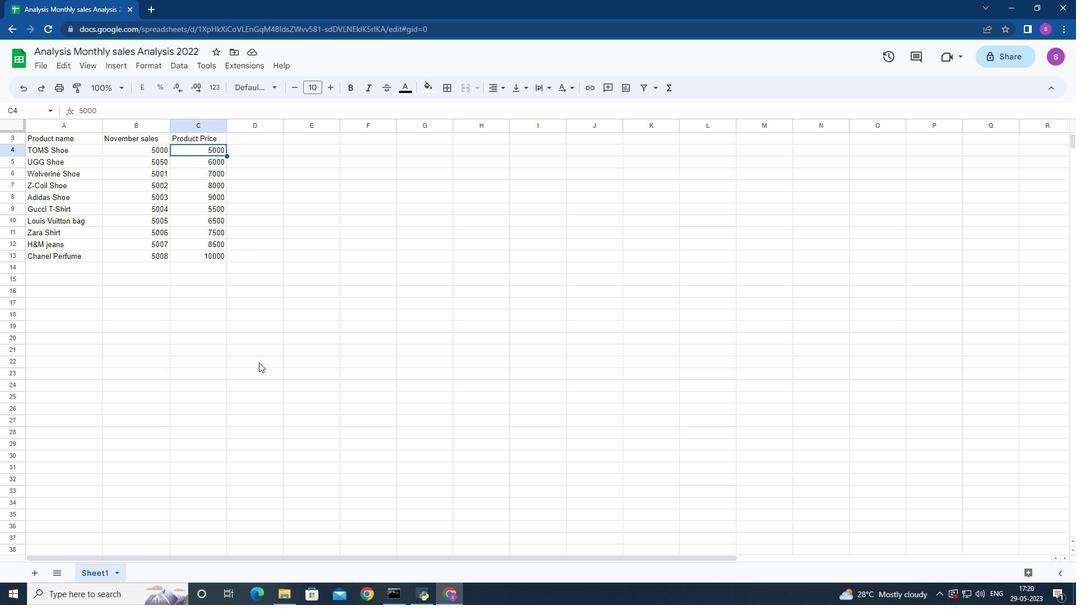 
